 Task: Create a due date automation trigger when advanced on, on the tuesday of the week before a card is due add dates due in less than 1 working days at 11:00 AM.
Action: Mouse moved to (1059, 83)
Screenshot: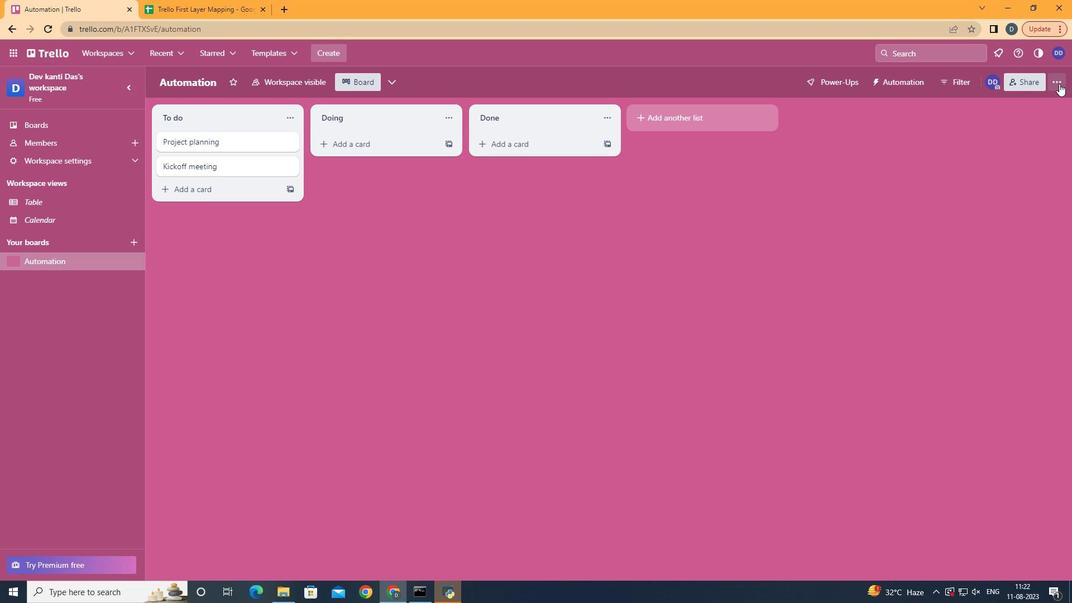 
Action: Mouse pressed left at (1059, 83)
Screenshot: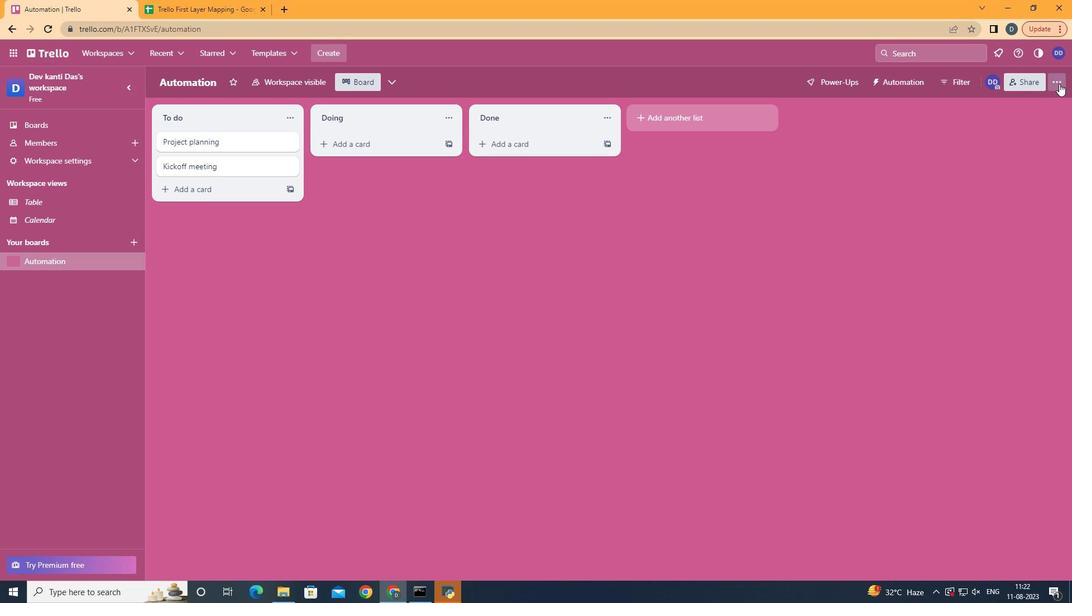 
Action: Mouse moved to (955, 232)
Screenshot: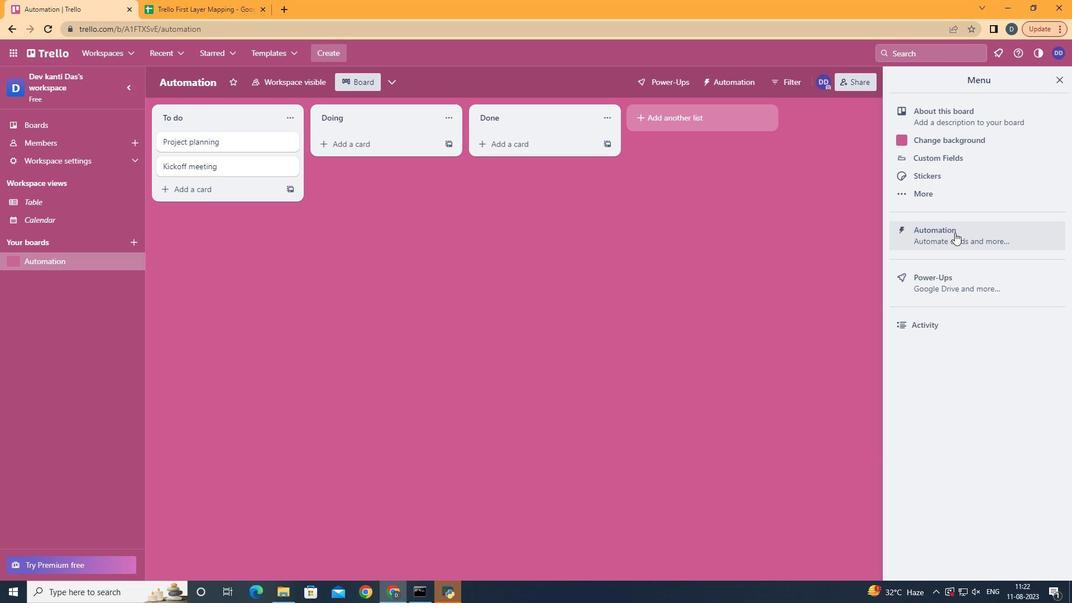 
Action: Mouse pressed left at (955, 232)
Screenshot: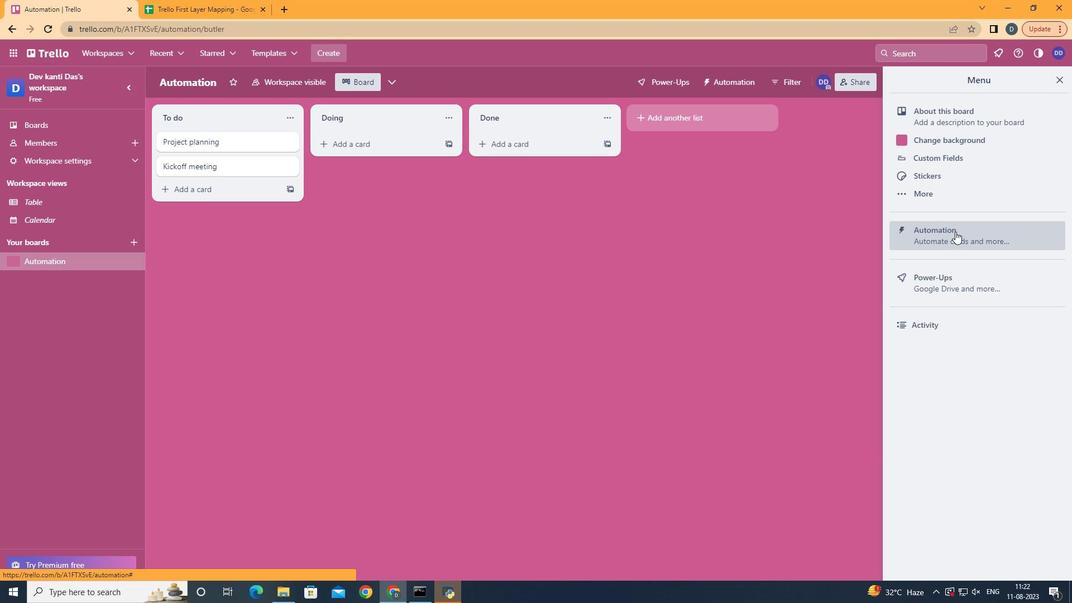
Action: Mouse moved to (202, 227)
Screenshot: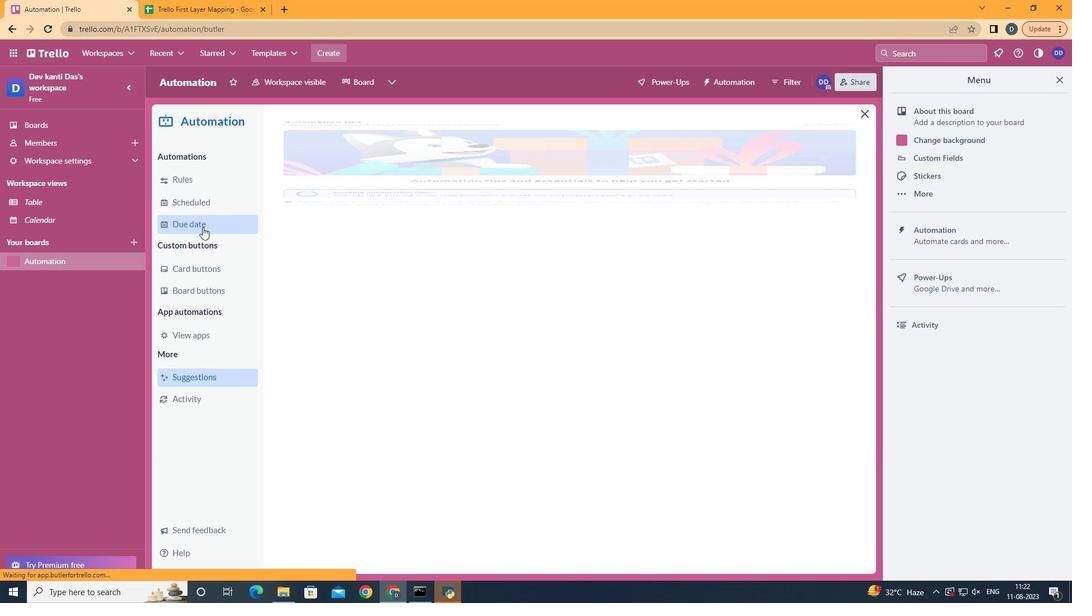 
Action: Mouse pressed left at (202, 227)
Screenshot: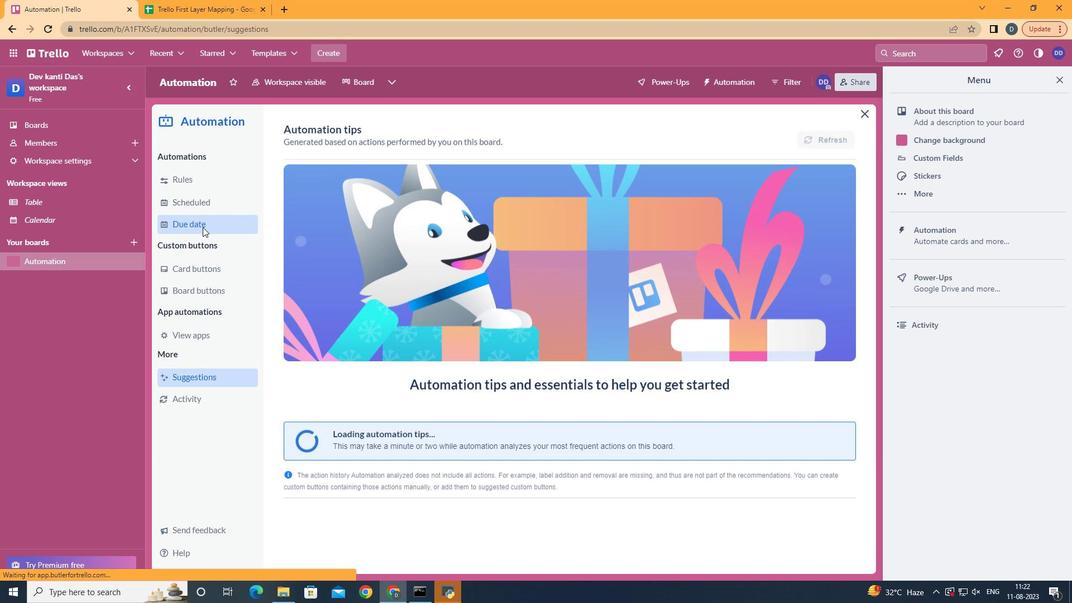 
Action: Mouse moved to (786, 132)
Screenshot: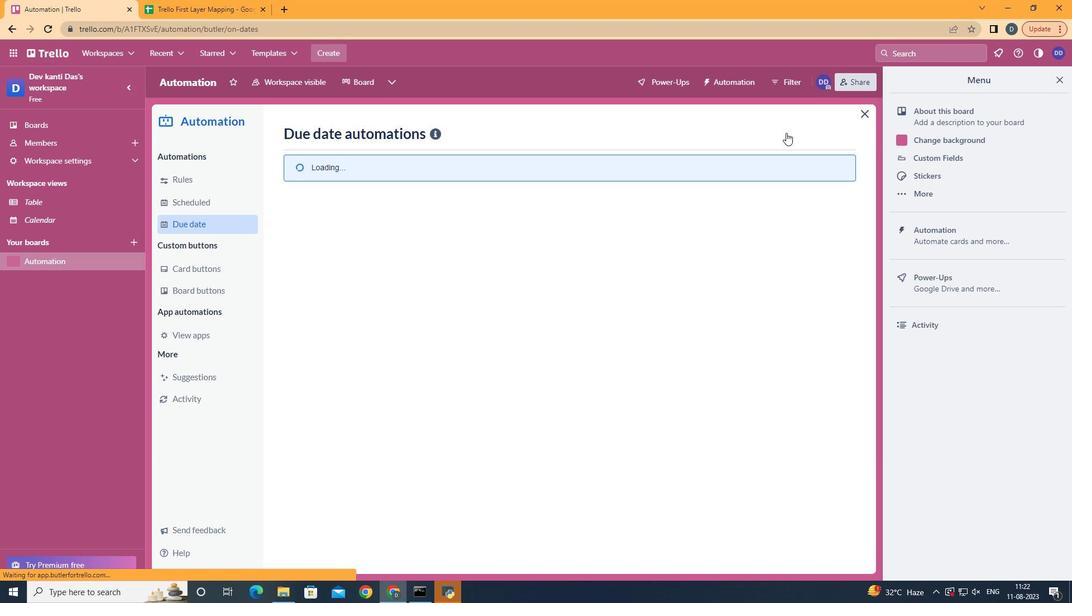 
Action: Mouse pressed left at (786, 132)
Screenshot: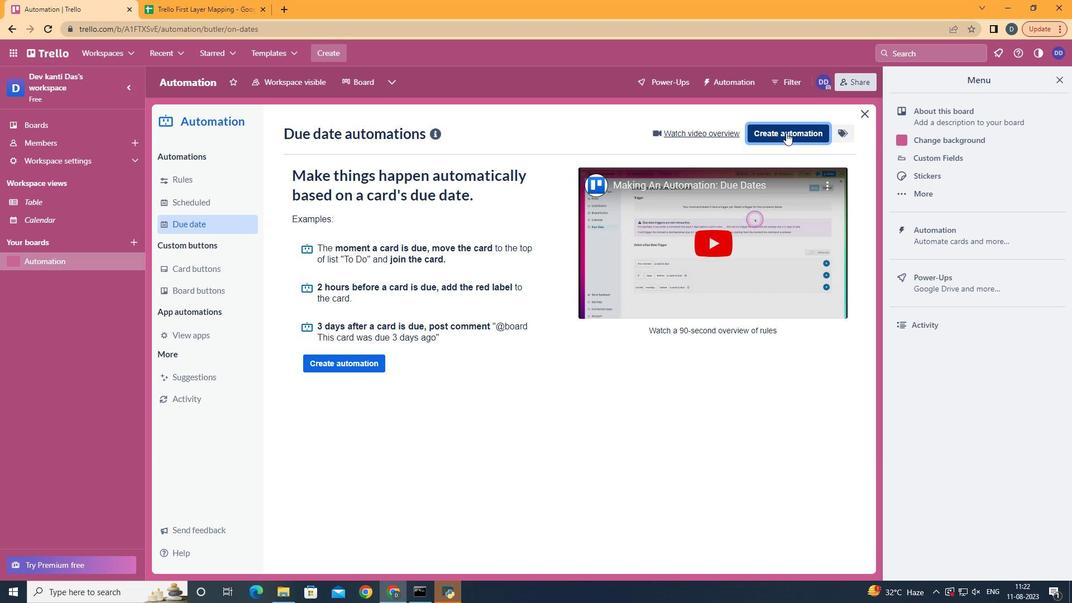 
Action: Mouse moved to (608, 245)
Screenshot: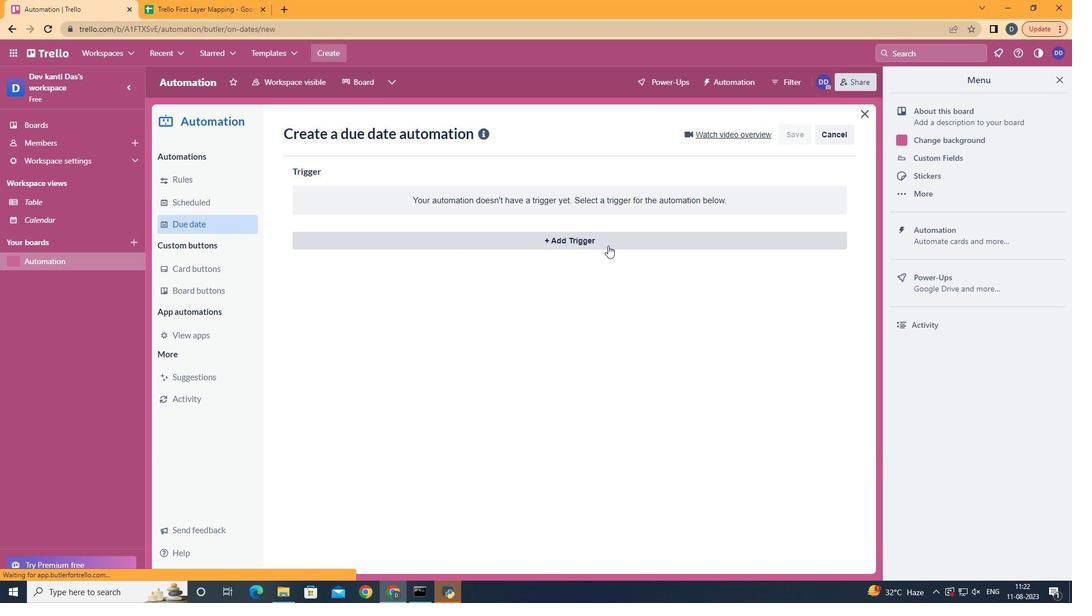 
Action: Mouse pressed left at (608, 245)
Screenshot: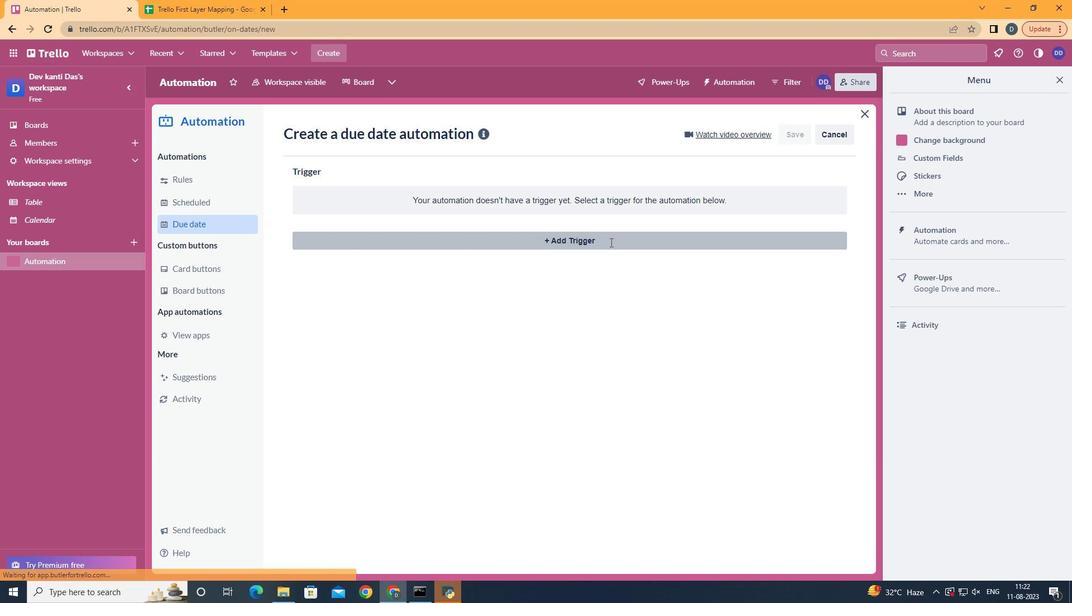 
Action: Mouse moved to (365, 320)
Screenshot: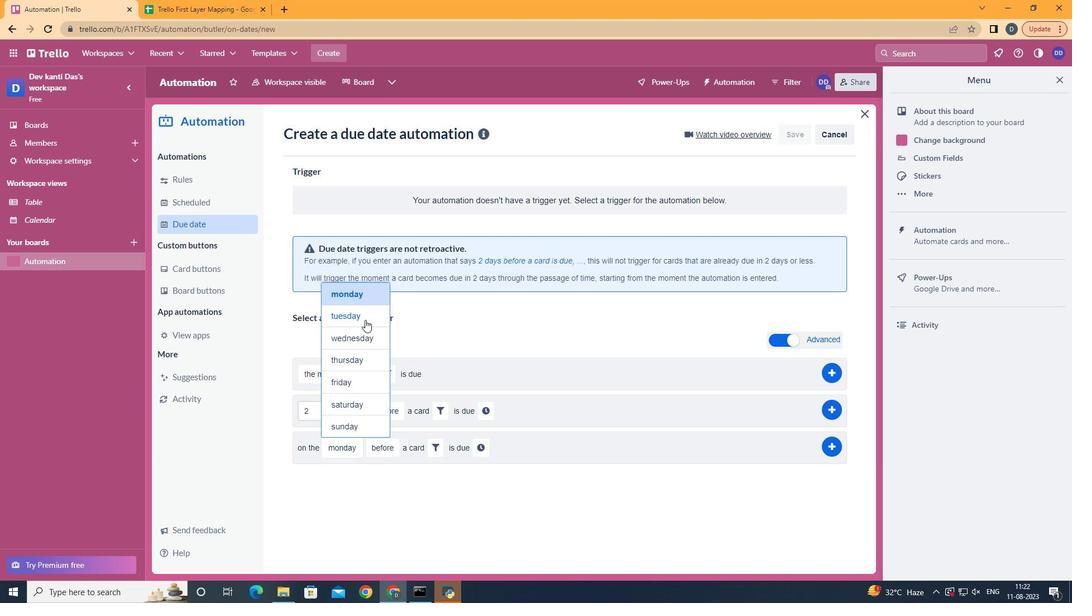 
Action: Mouse pressed left at (365, 320)
Screenshot: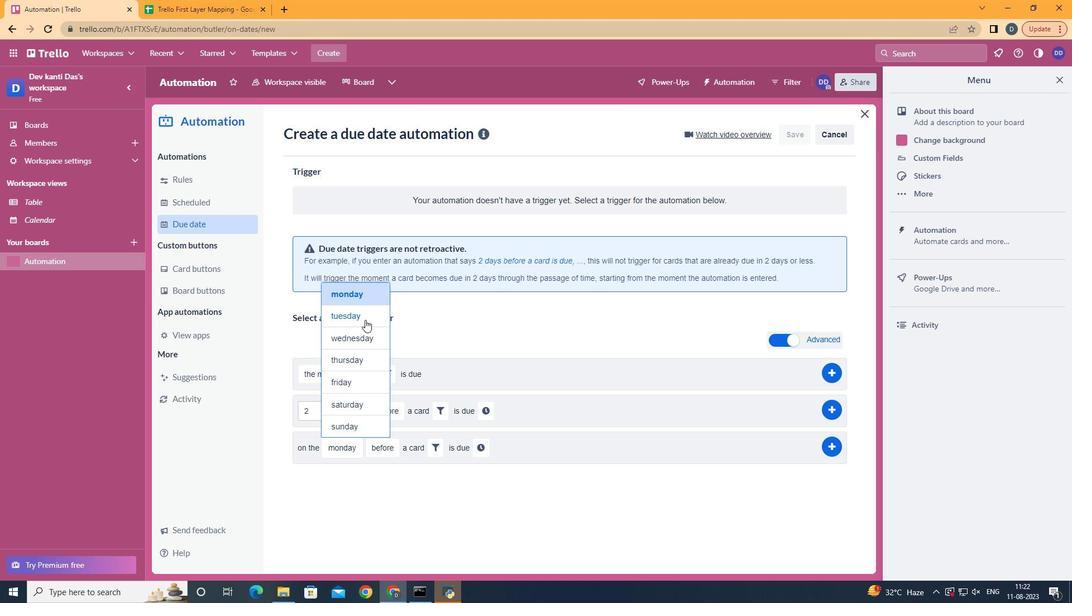 
Action: Mouse moved to (404, 536)
Screenshot: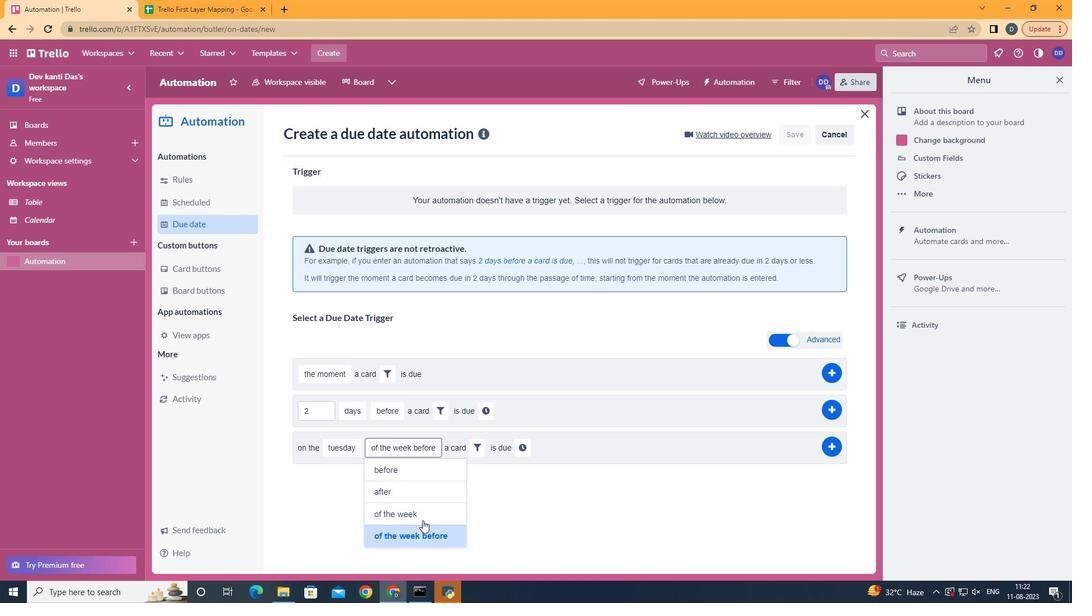 
Action: Mouse pressed left at (404, 536)
Screenshot: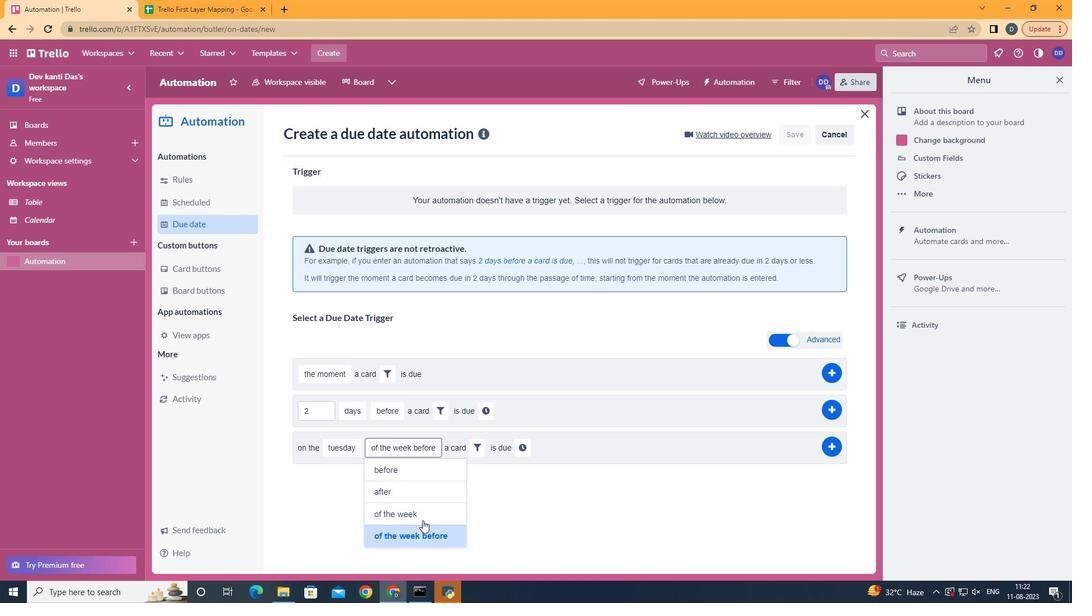 
Action: Mouse moved to (480, 445)
Screenshot: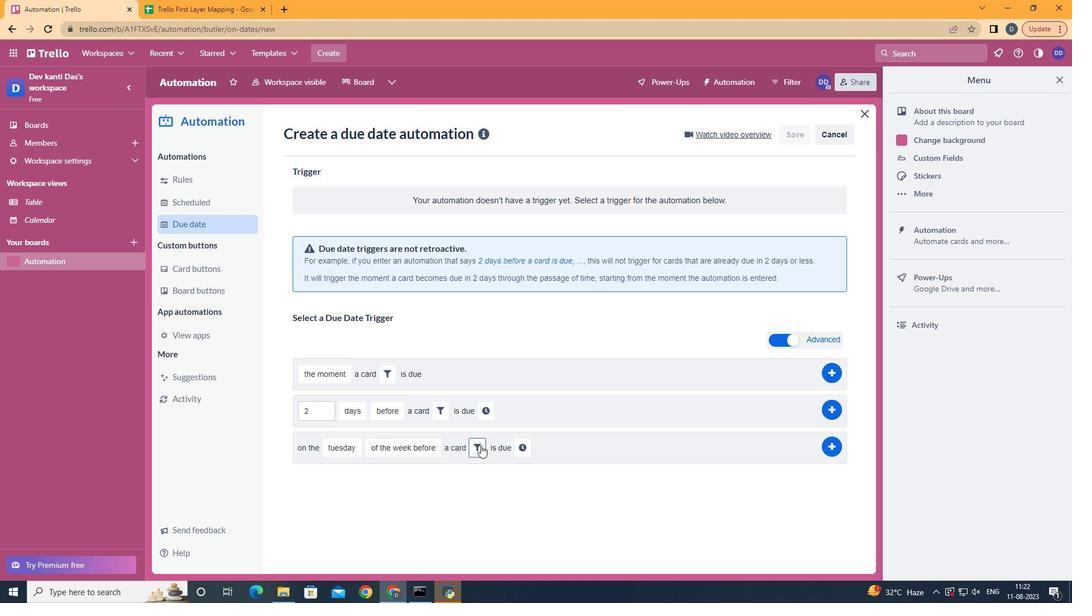 
Action: Mouse pressed left at (480, 445)
Screenshot: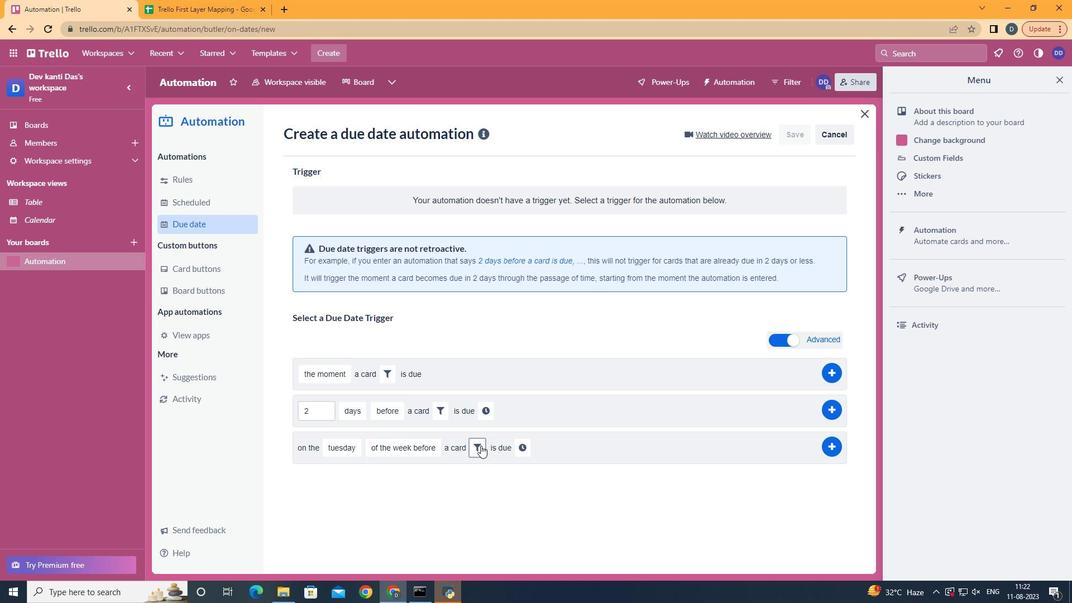 
Action: Mouse moved to (548, 479)
Screenshot: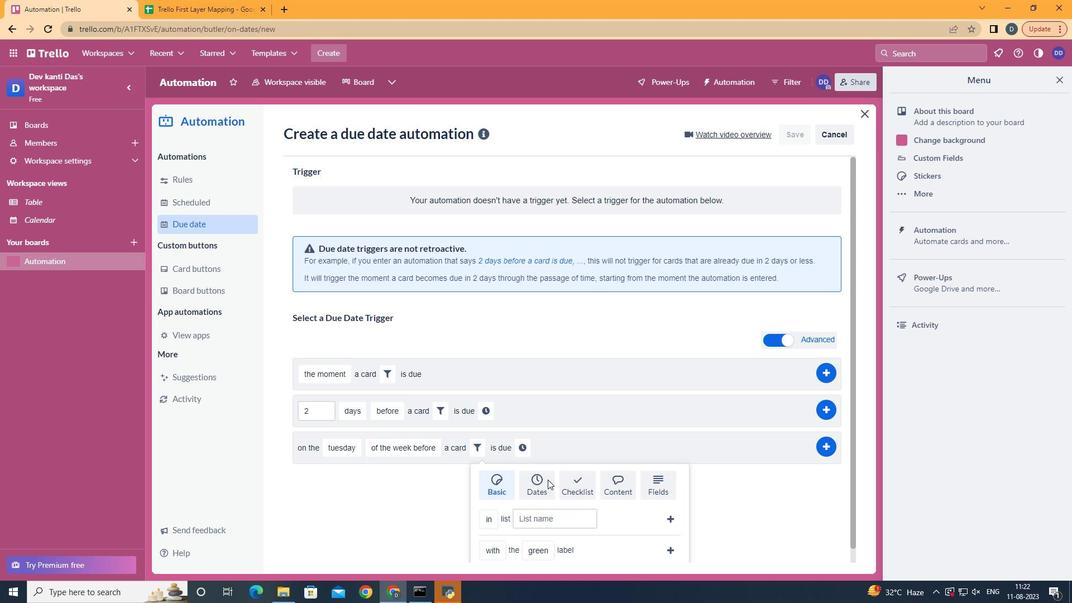 
Action: Mouse pressed left at (548, 479)
Screenshot: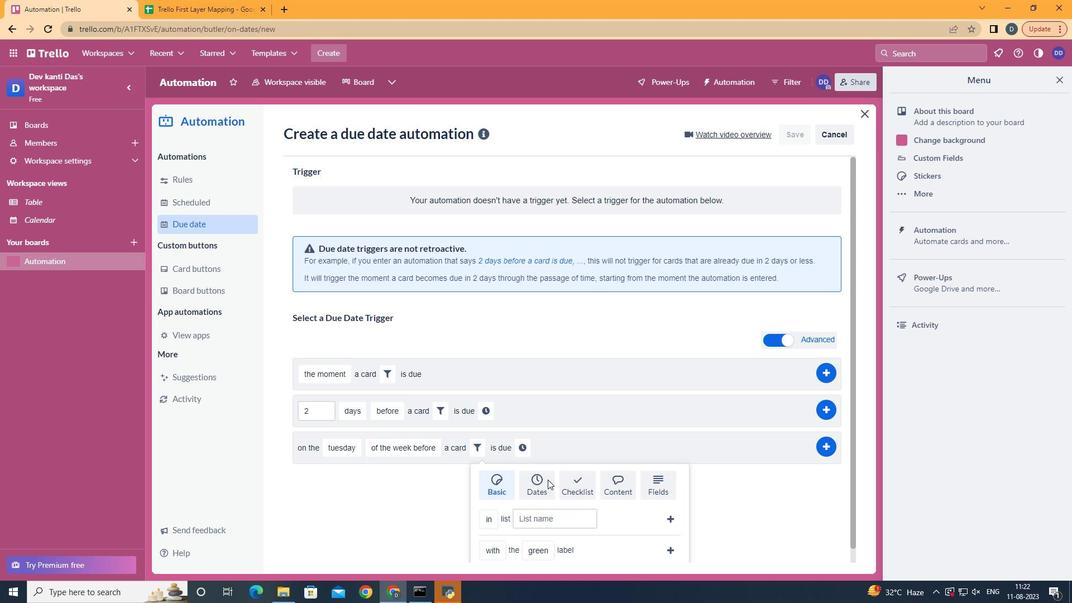 
Action: Mouse scrolled (548, 479) with delta (0, 0)
Screenshot: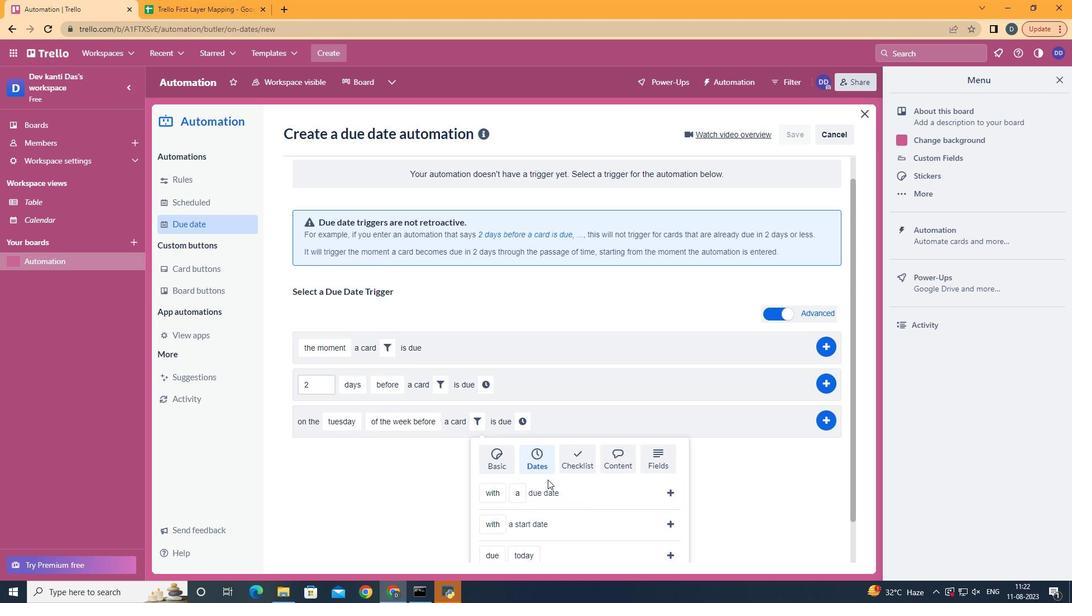 
Action: Mouse scrolled (548, 479) with delta (0, 0)
Screenshot: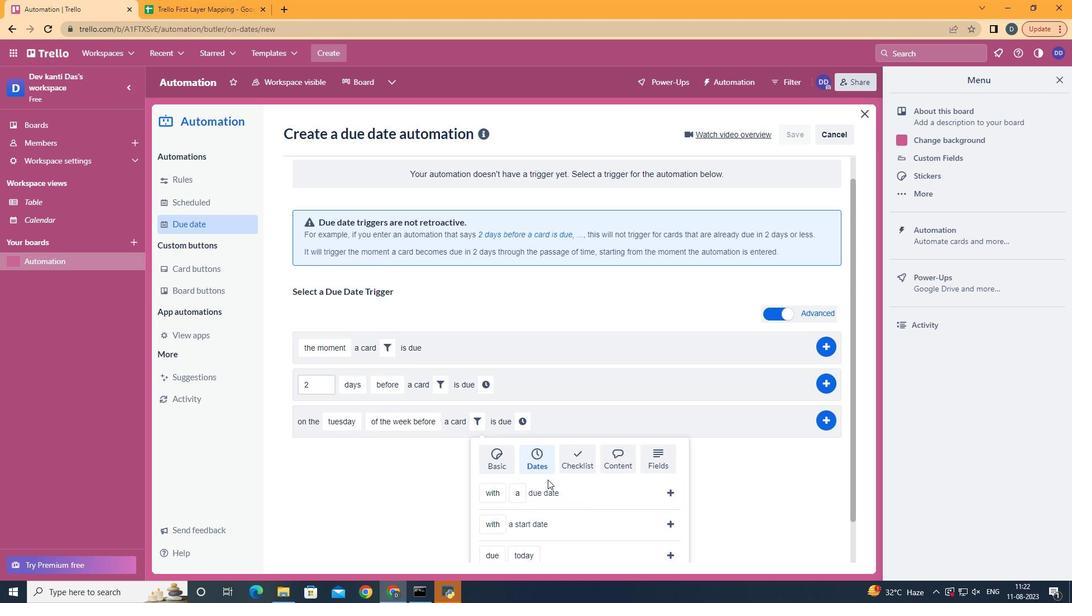 
Action: Mouse scrolled (548, 479) with delta (0, 0)
Screenshot: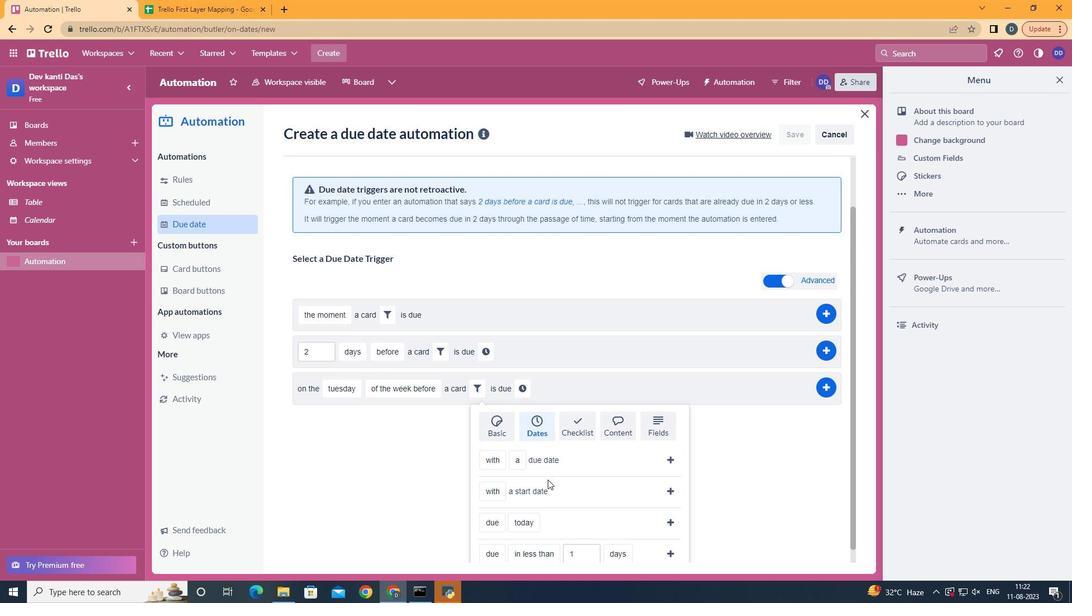 
Action: Mouse scrolled (548, 479) with delta (0, 0)
Screenshot: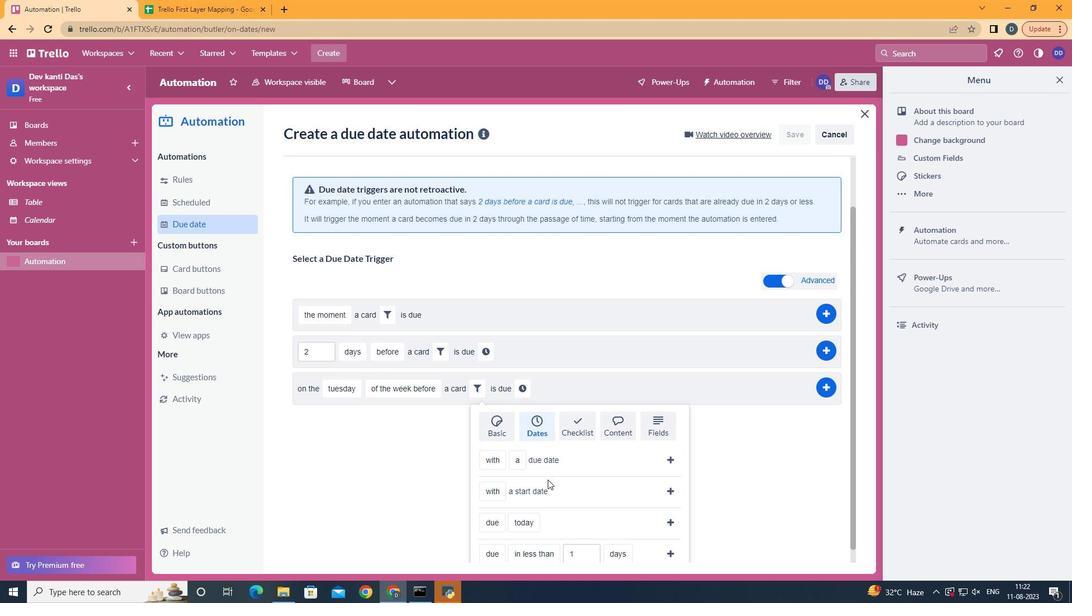 
Action: Mouse scrolled (548, 479) with delta (0, 0)
Screenshot: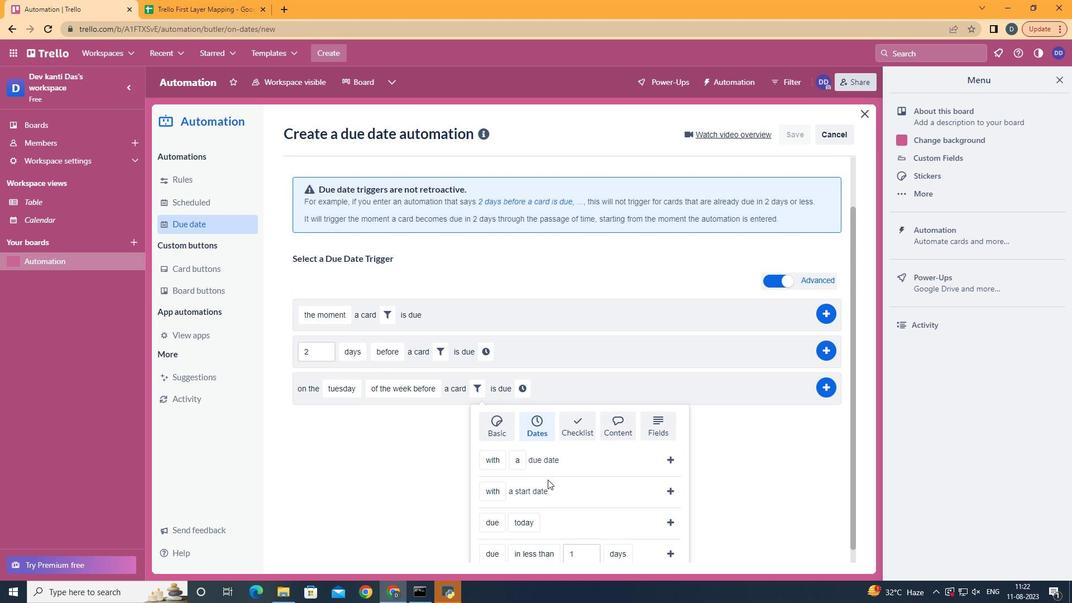 
Action: Mouse moved to (629, 524)
Screenshot: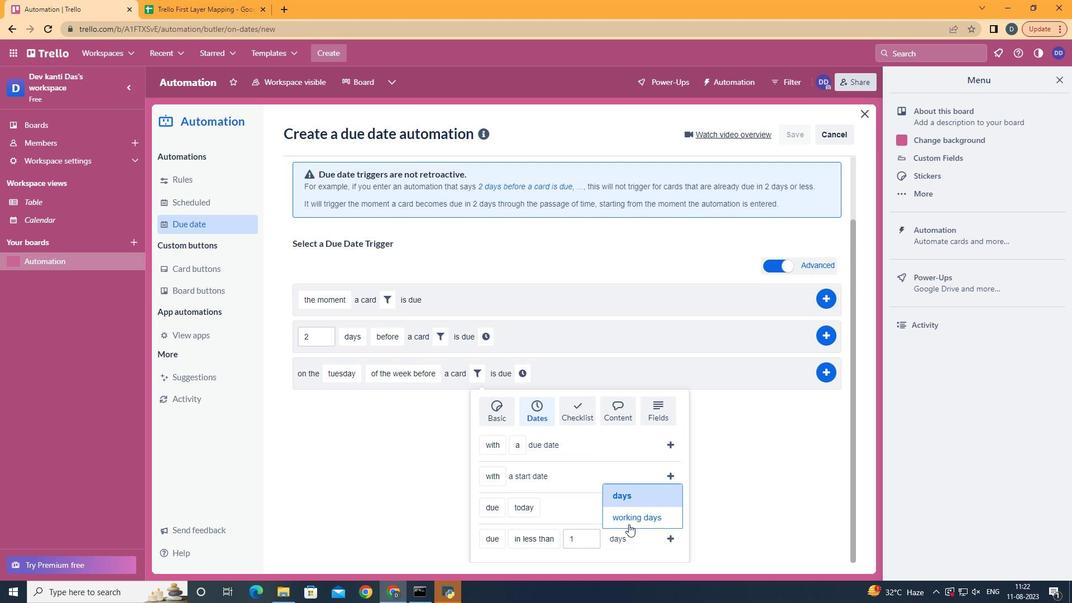 
Action: Mouse pressed left at (629, 524)
Screenshot: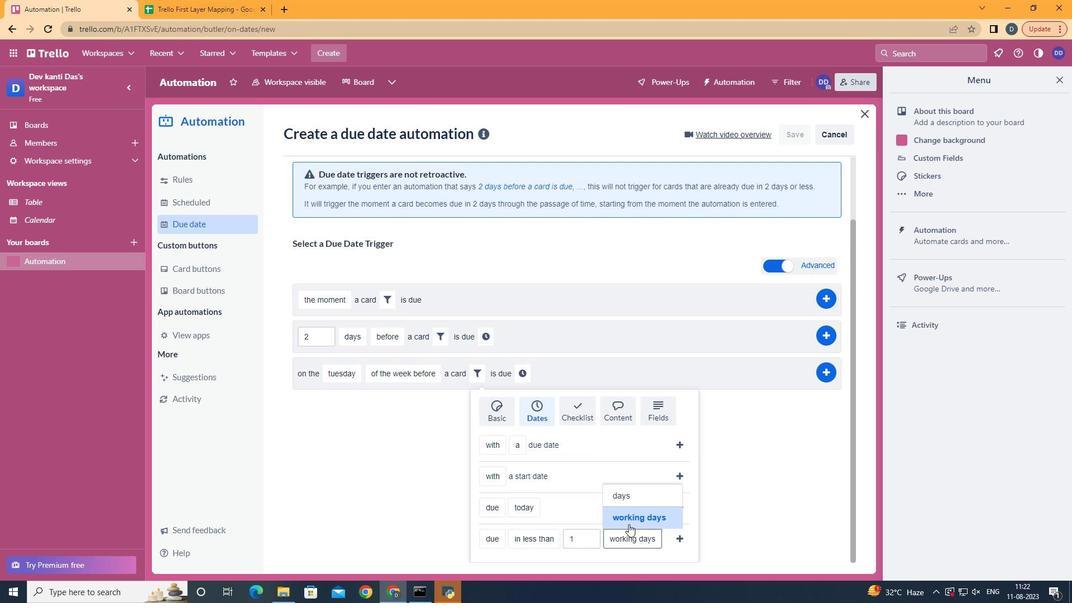 
Action: Mouse moved to (674, 533)
Screenshot: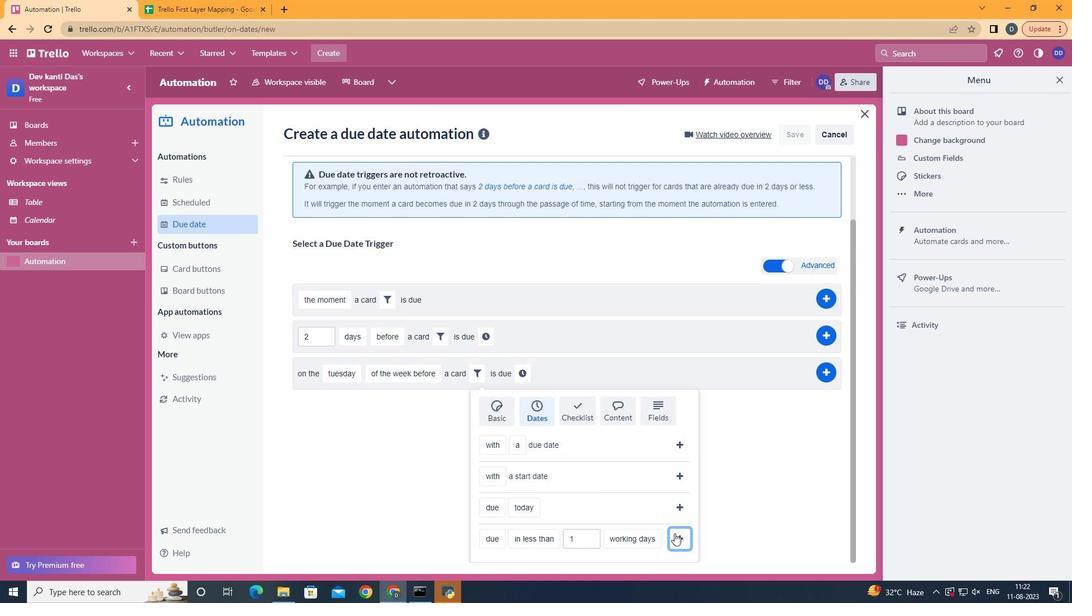 
Action: Mouse pressed left at (674, 533)
Screenshot: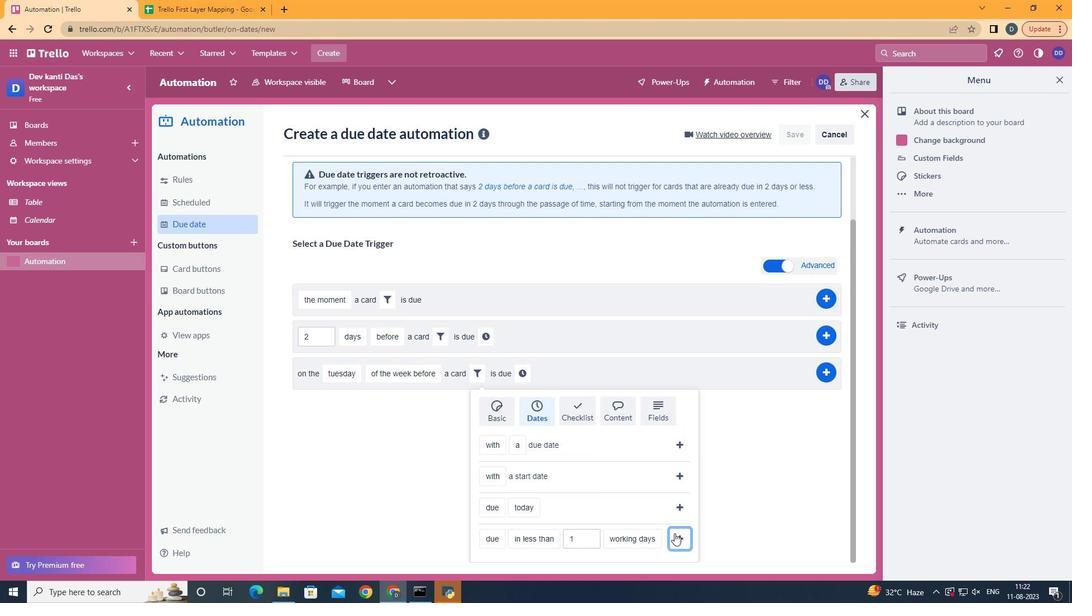 
Action: Mouse moved to (663, 450)
Screenshot: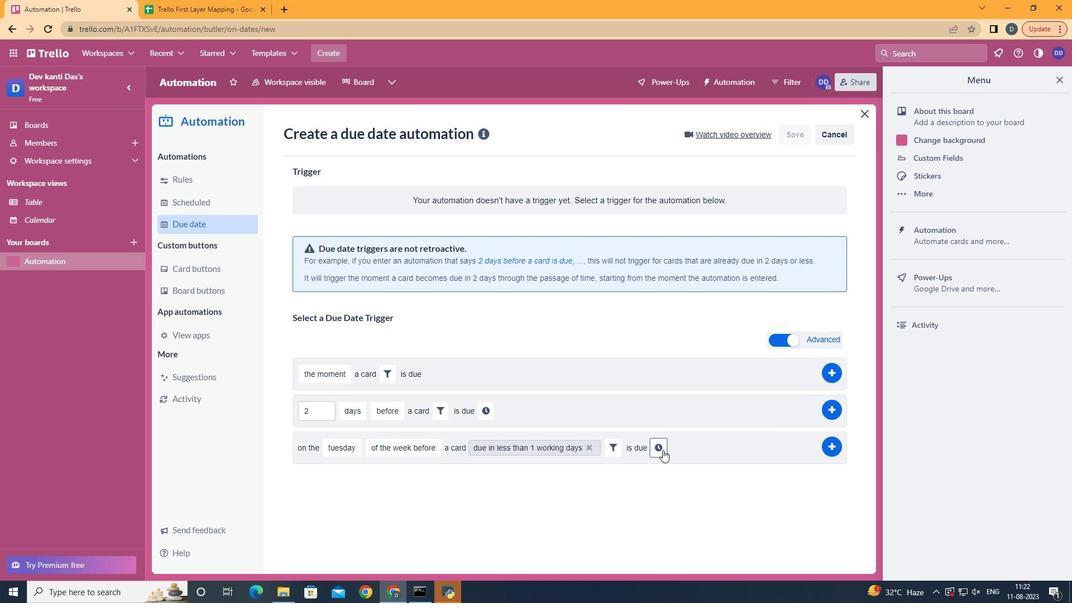 
Action: Mouse pressed left at (663, 450)
Screenshot: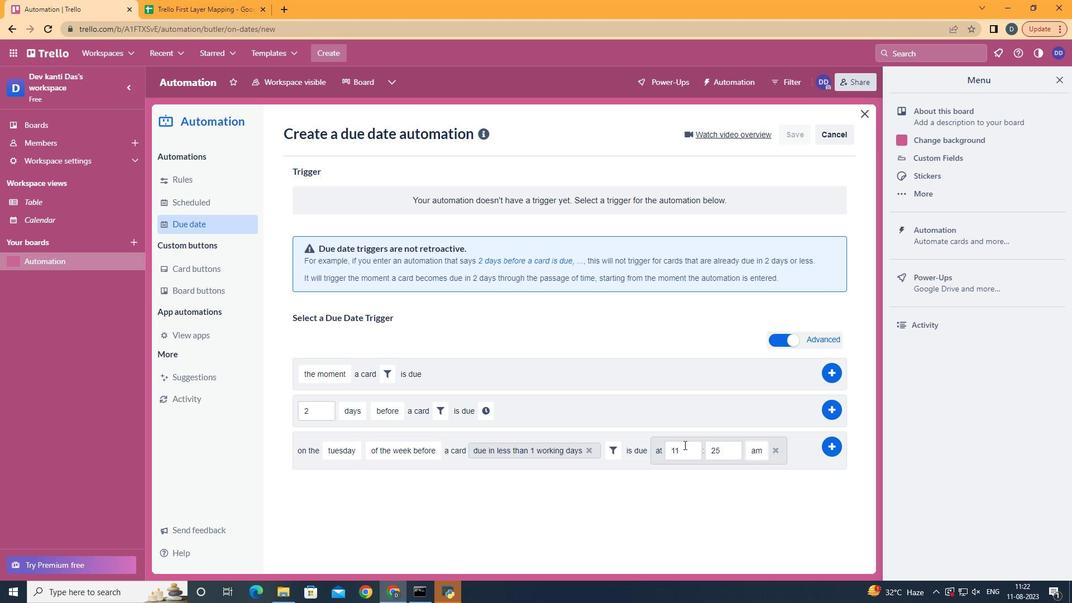 
Action: Mouse moved to (735, 448)
Screenshot: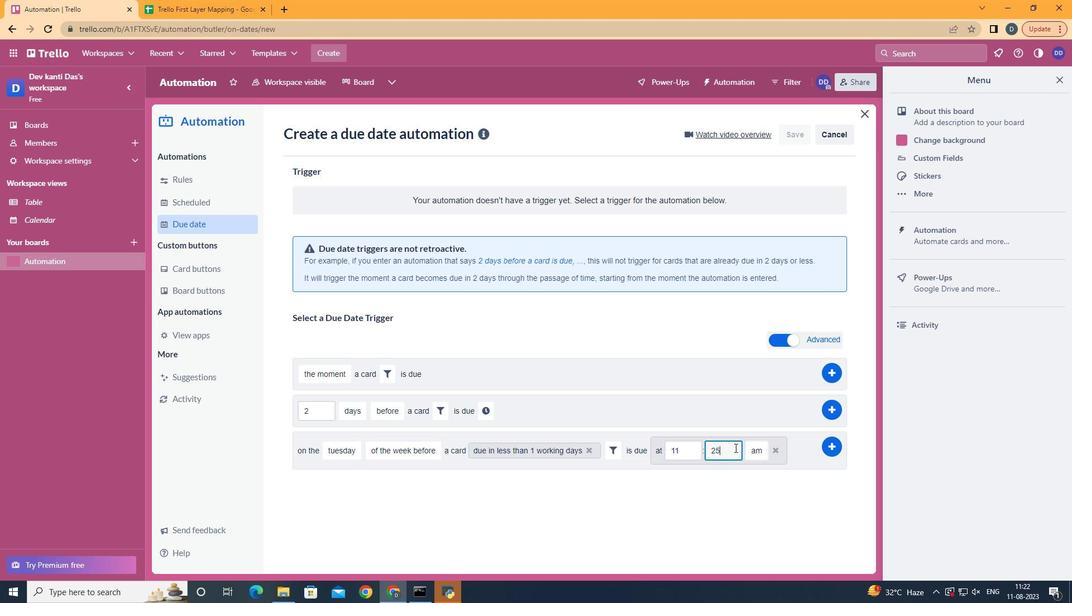 
Action: Mouse pressed left at (735, 448)
Screenshot: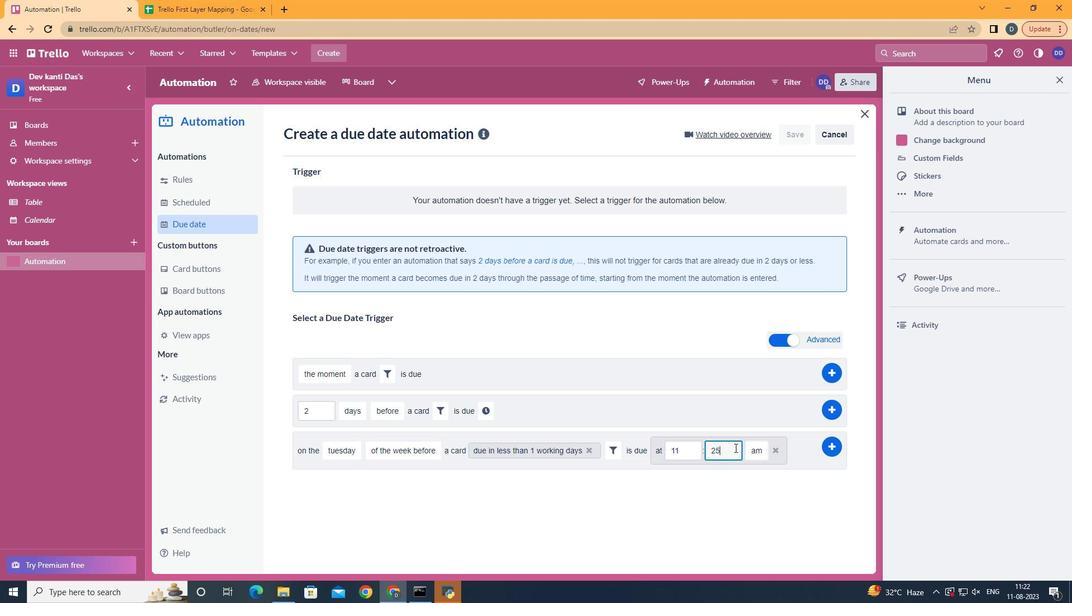 
Action: Mouse moved to (737, 449)
Screenshot: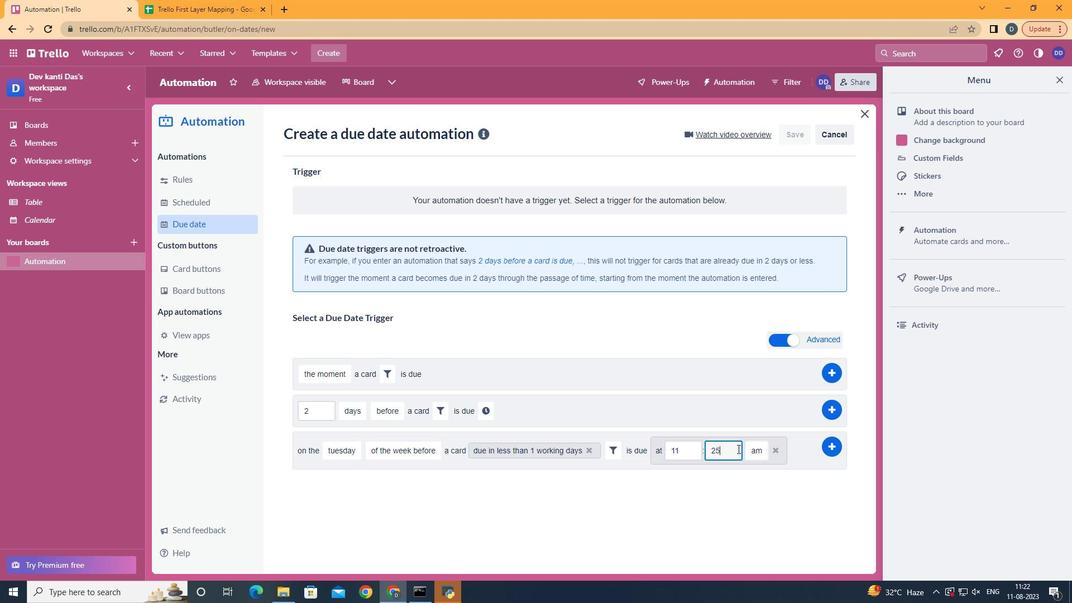 
Action: Key pressed <Key.backspace><Key.backspace>00
Screenshot: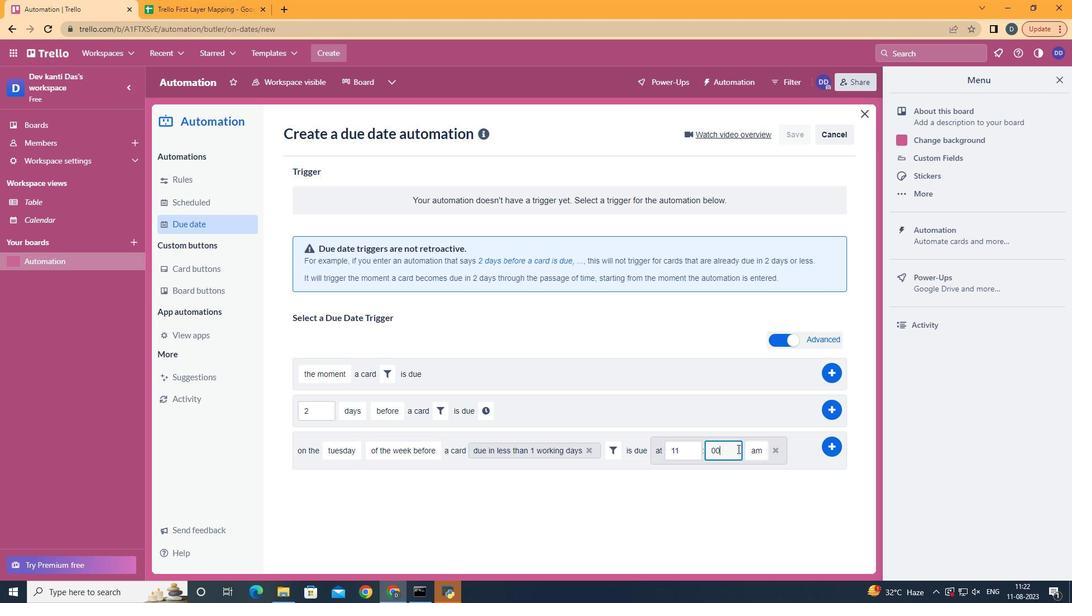 
Action: Mouse moved to (831, 442)
Screenshot: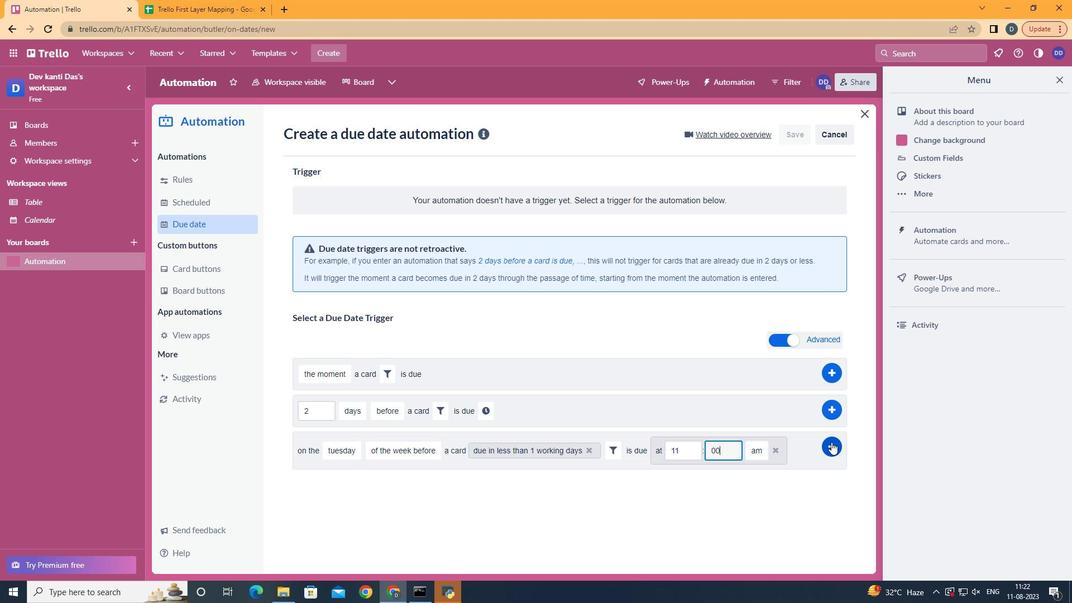 
Action: Mouse pressed left at (831, 442)
Screenshot: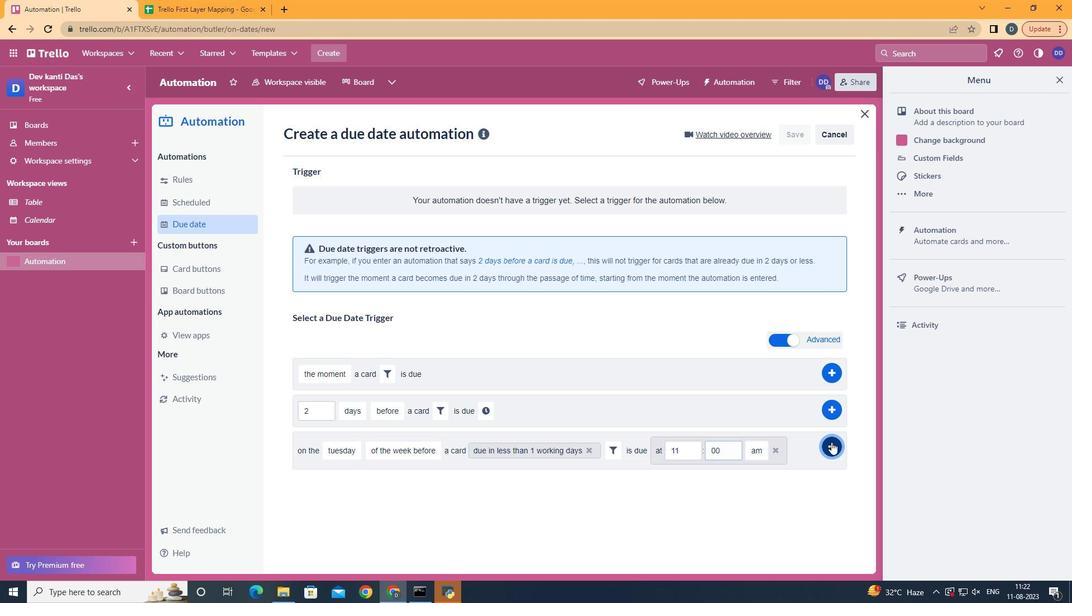 
